 Task: Create Board Brand Development Best Practices to Workspace Coworking Spaces. Create Board Market Segmentation and Targeting Analysis to Workspace Coworking Spaces. Create Board Email Marketing Abandoned Cart Email Strategy and Execution to Workspace Coworking Spaces
Action: Mouse moved to (332, 72)
Screenshot: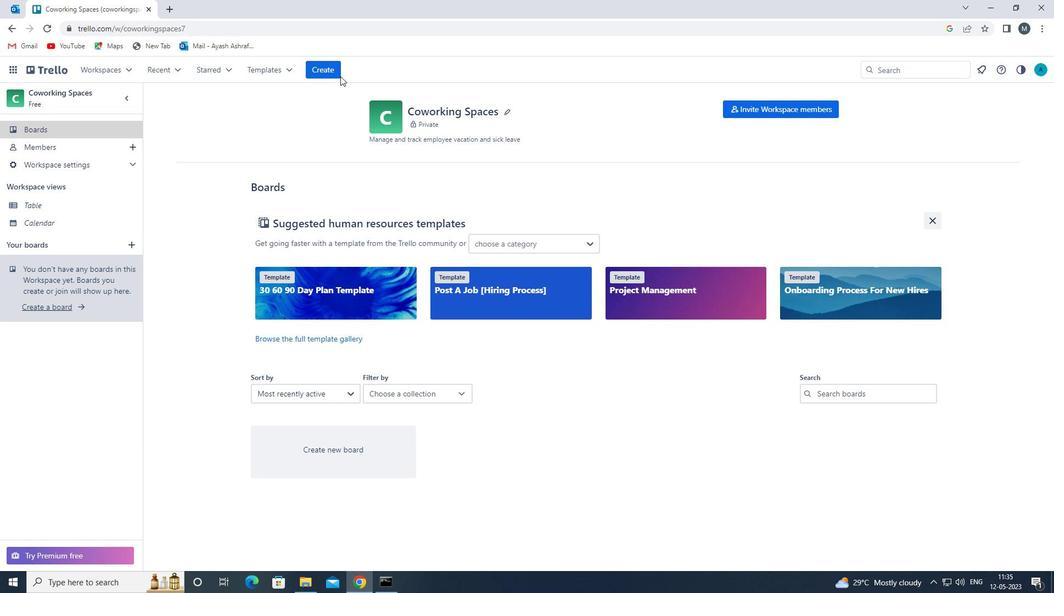 
Action: Mouse pressed left at (332, 72)
Screenshot: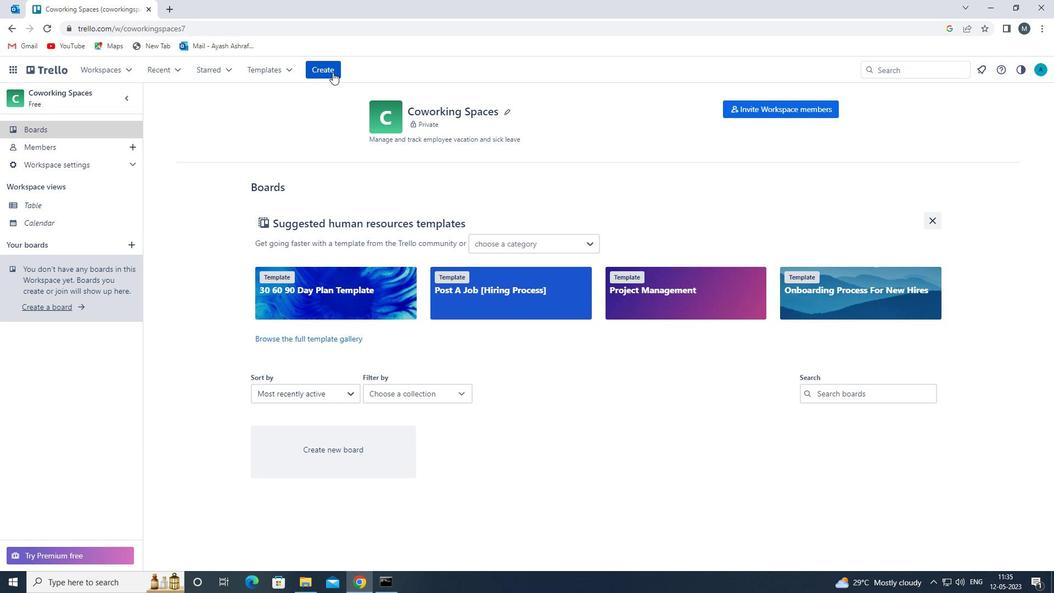 
Action: Mouse moved to (393, 106)
Screenshot: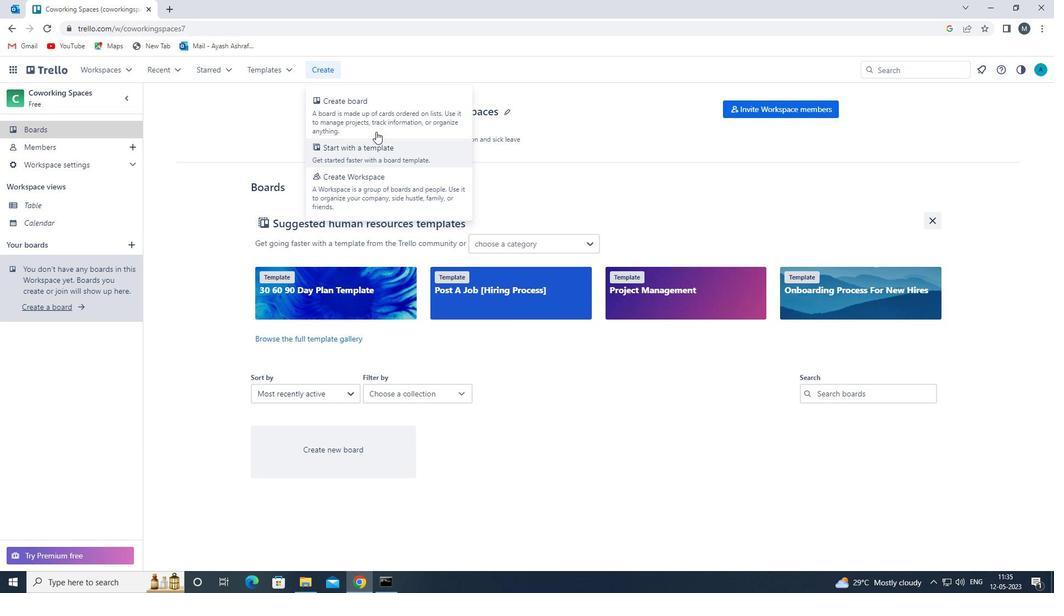 
Action: Mouse pressed left at (393, 106)
Screenshot: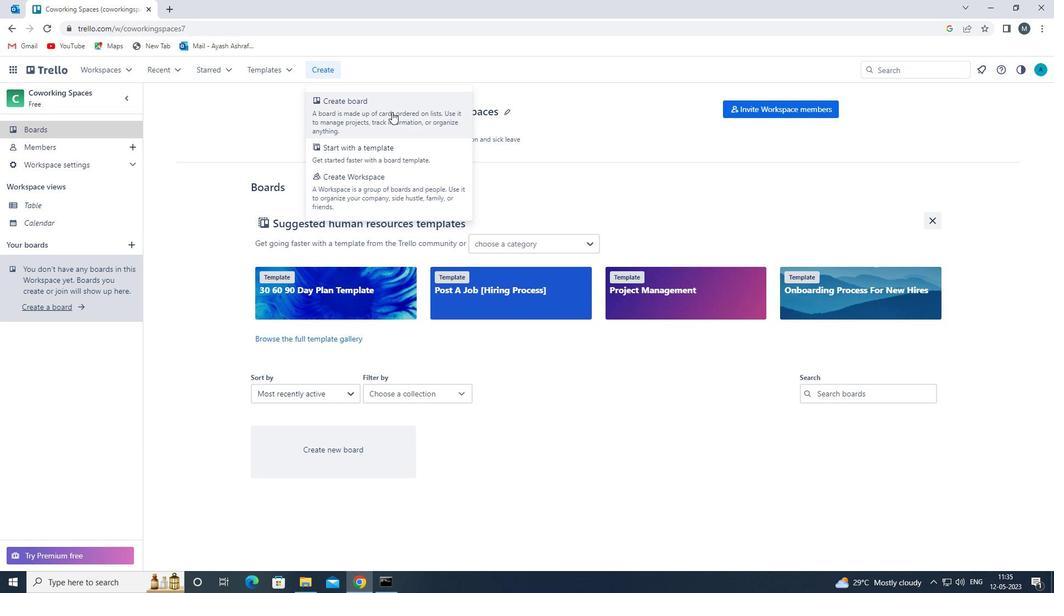 
Action: Mouse moved to (367, 274)
Screenshot: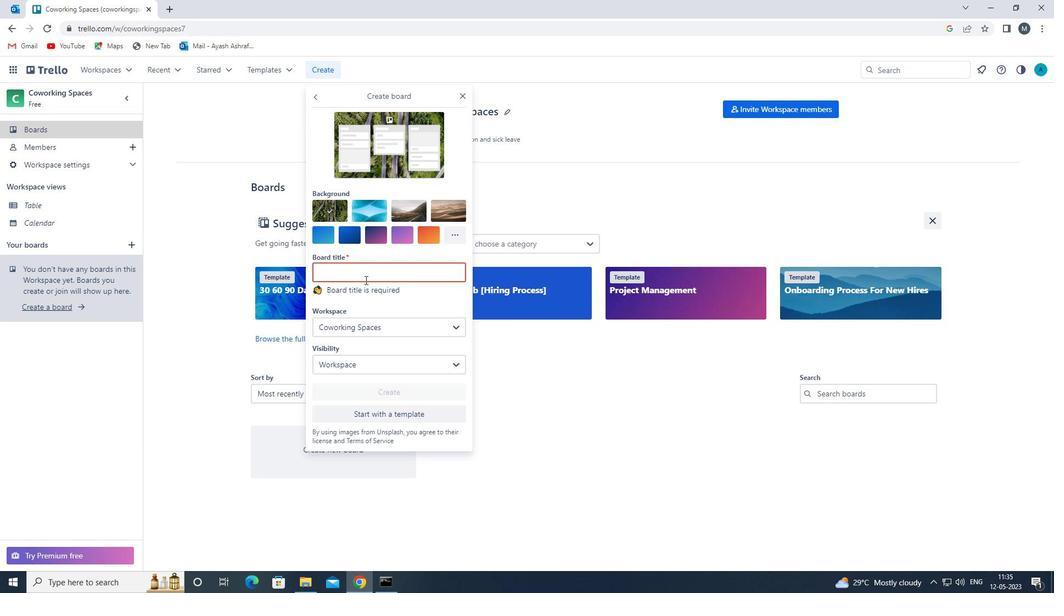 
Action: Mouse pressed left at (367, 274)
Screenshot: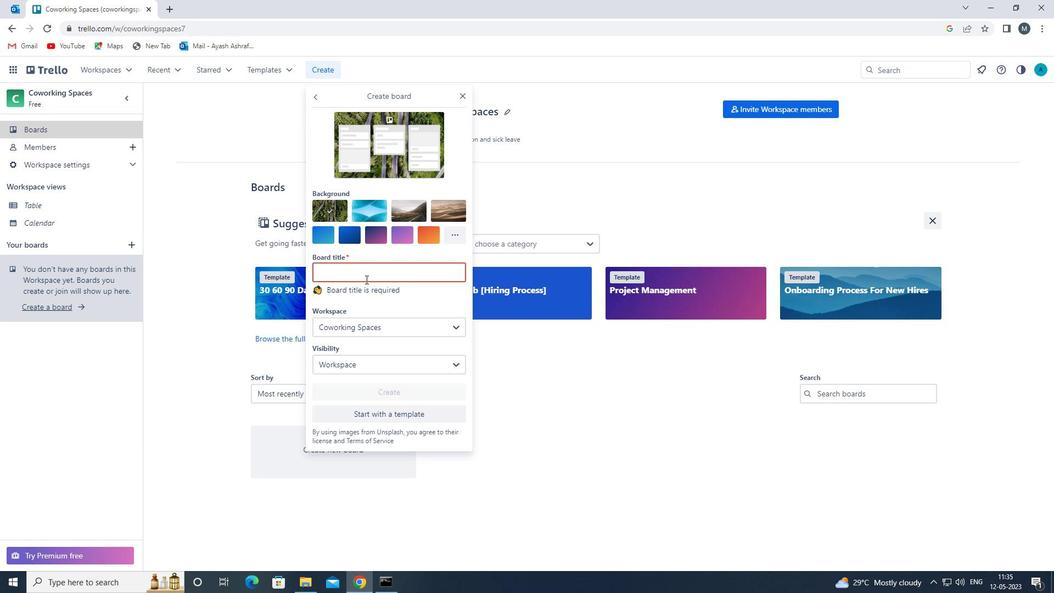
Action: Key pressed <Key.shift>BRAND<Key.space><Key.shift>DEVELOPMENT<Key.space><Key.shift>BEST<Key.space><Key.shift>PRACTICES<Key.space>
Screenshot: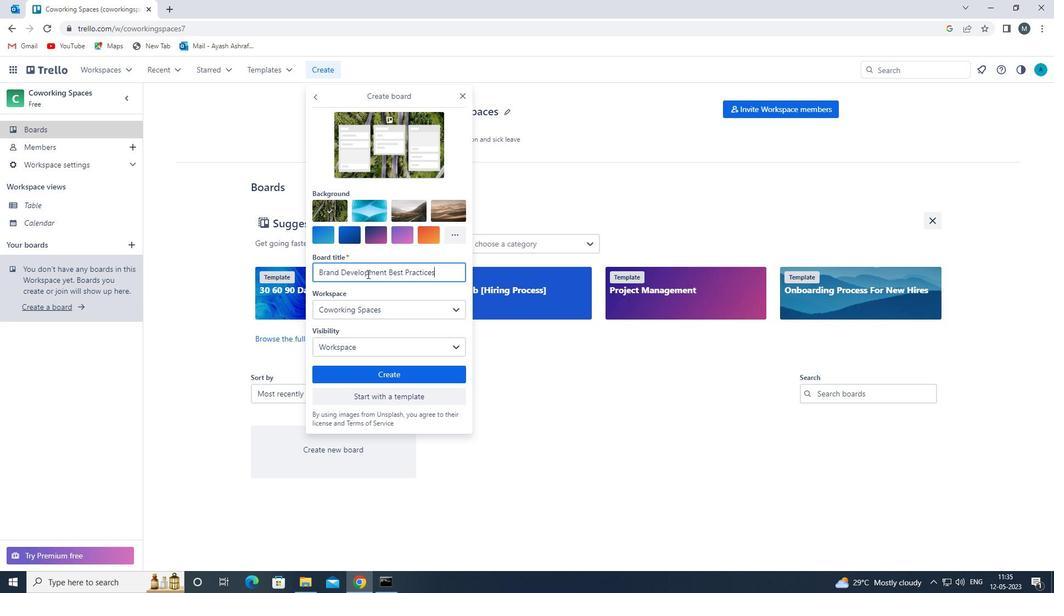 
Action: Mouse moved to (369, 370)
Screenshot: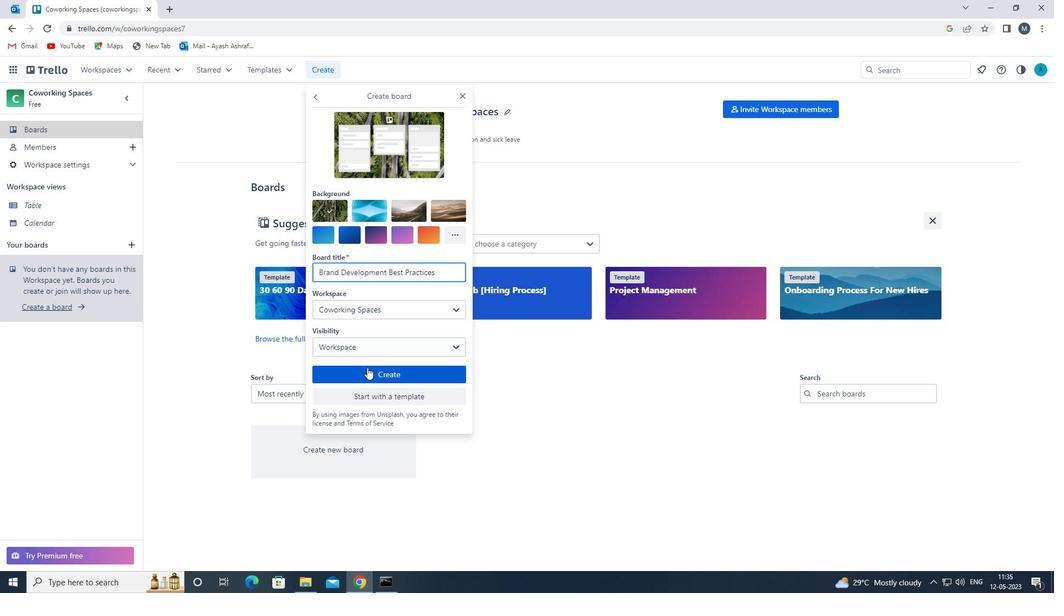 
Action: Mouse pressed left at (369, 370)
Screenshot: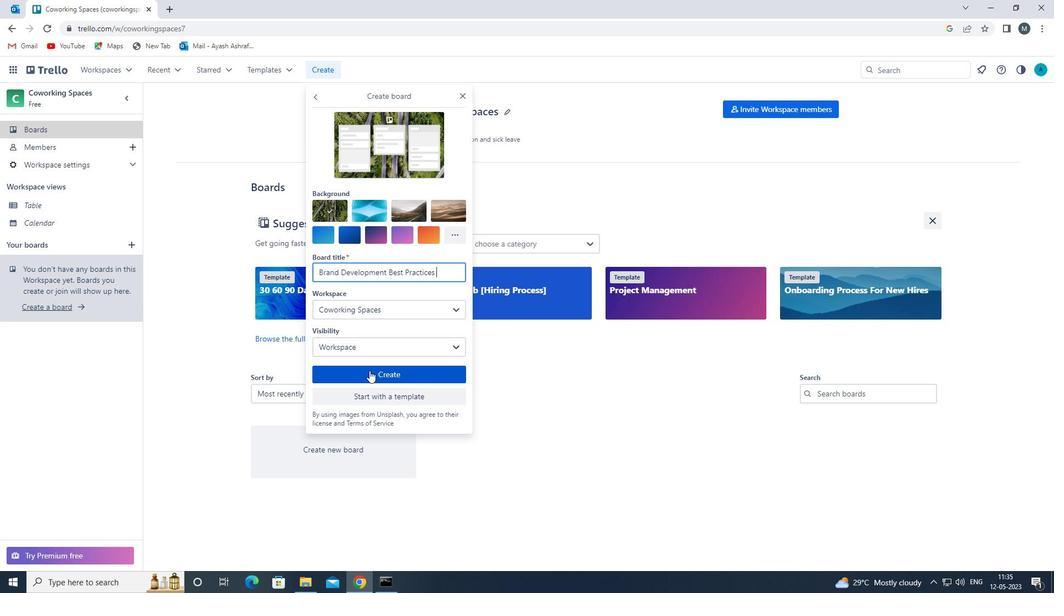 
Action: Mouse moved to (317, 70)
Screenshot: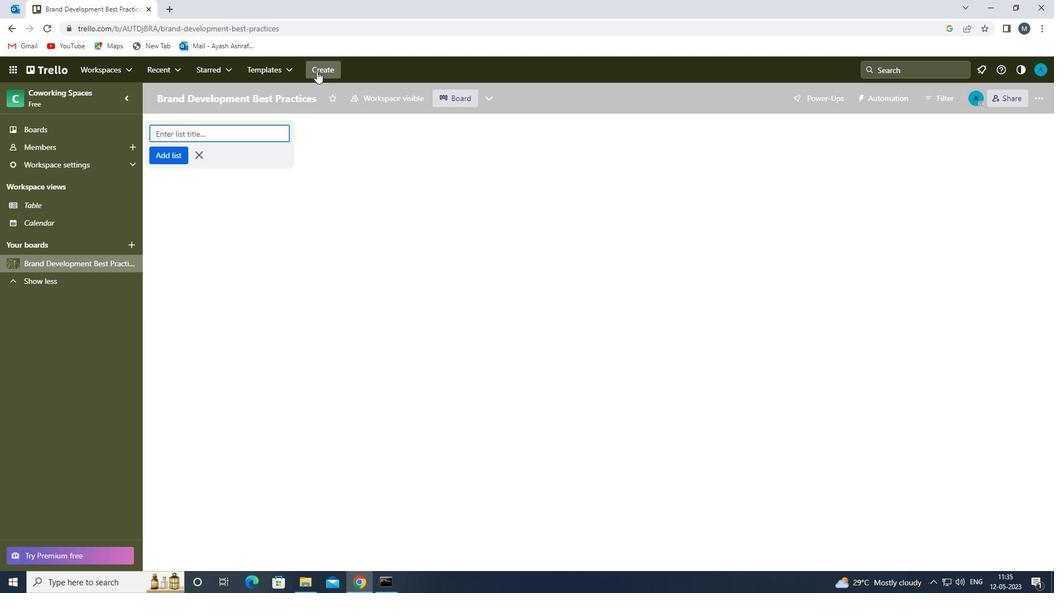 
Action: Mouse pressed left at (317, 70)
Screenshot: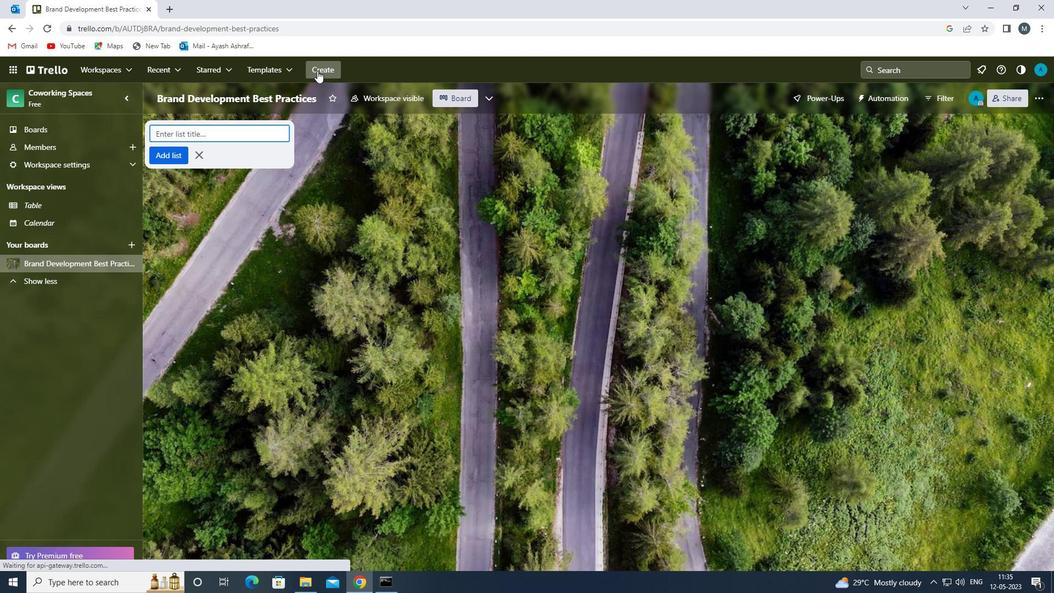 
Action: Mouse moved to (368, 119)
Screenshot: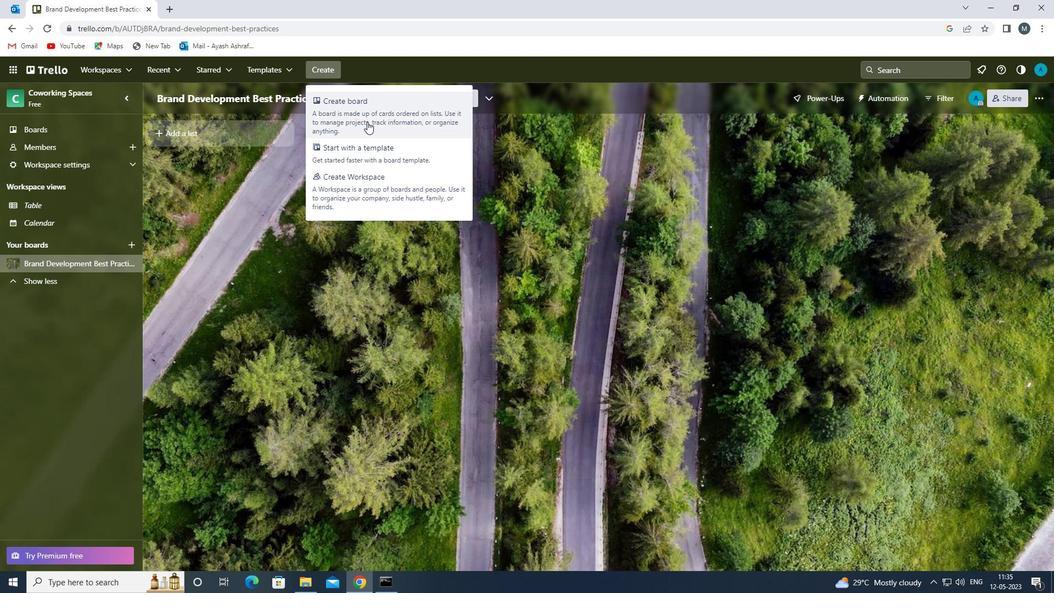 
Action: Mouse pressed left at (368, 119)
Screenshot: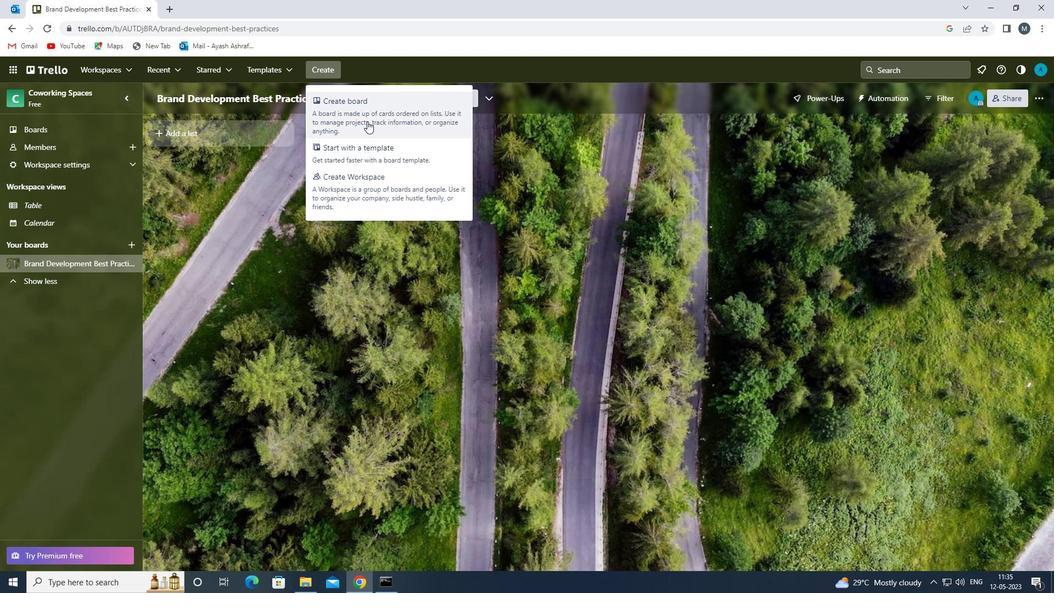 
Action: Mouse moved to (373, 275)
Screenshot: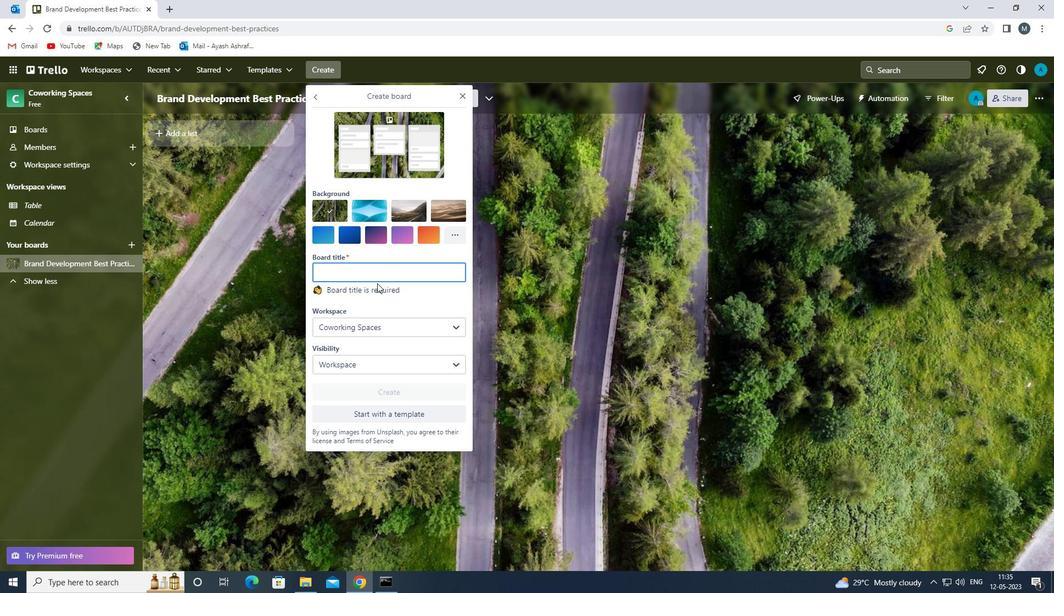 
Action: Mouse pressed left at (373, 275)
Screenshot: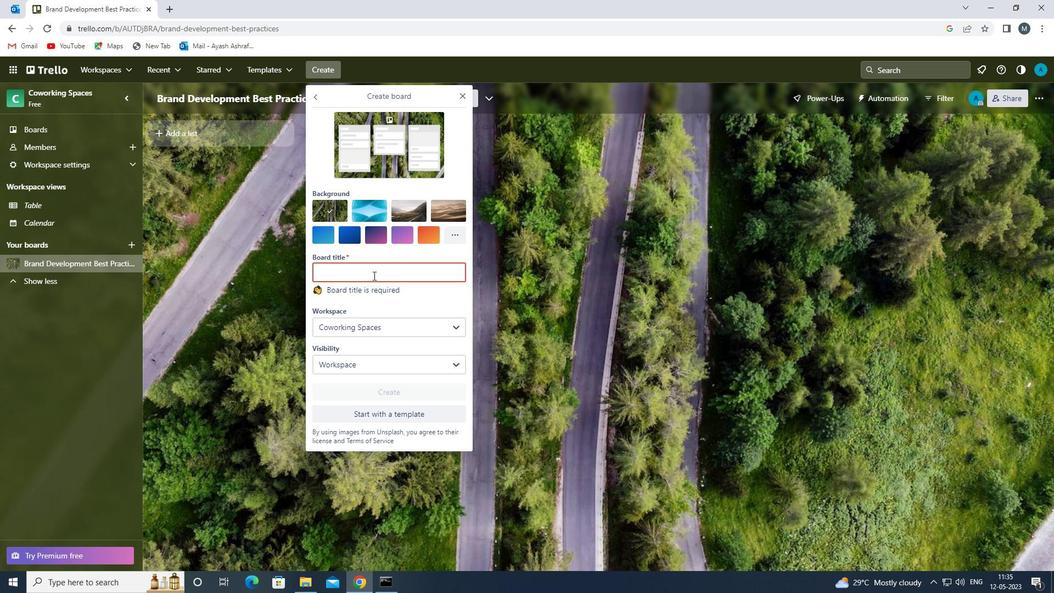 
Action: Key pressed <Key.shift>MARKET<Key.space><Key.shift>SEGMENTATION<Key.space>AND<Key.space><Key.shift>TARGETING<Key.space><Key.shift>ANALYSIS
Screenshot: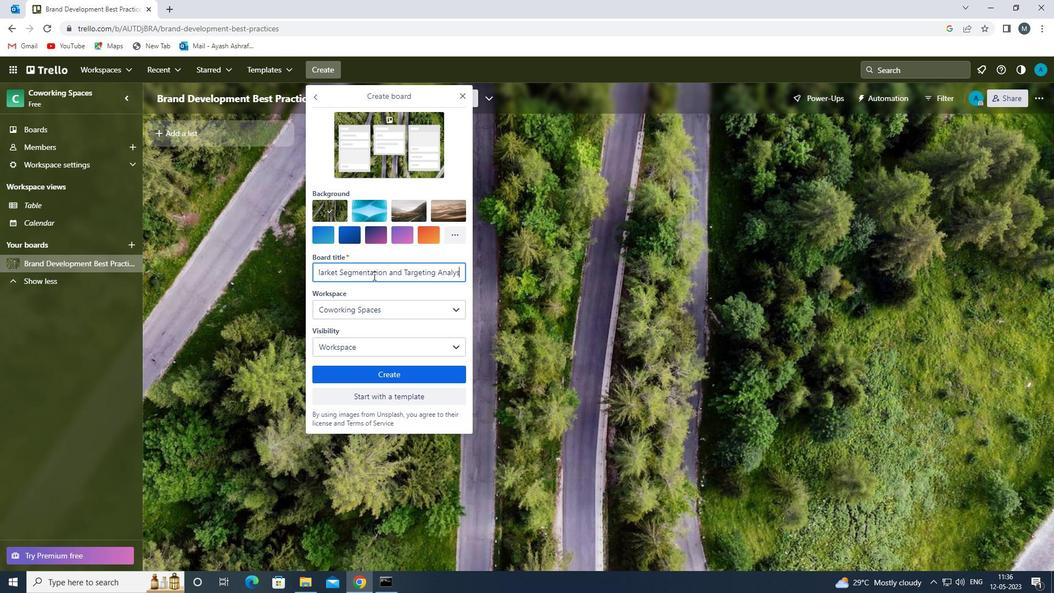 
Action: Mouse moved to (403, 376)
Screenshot: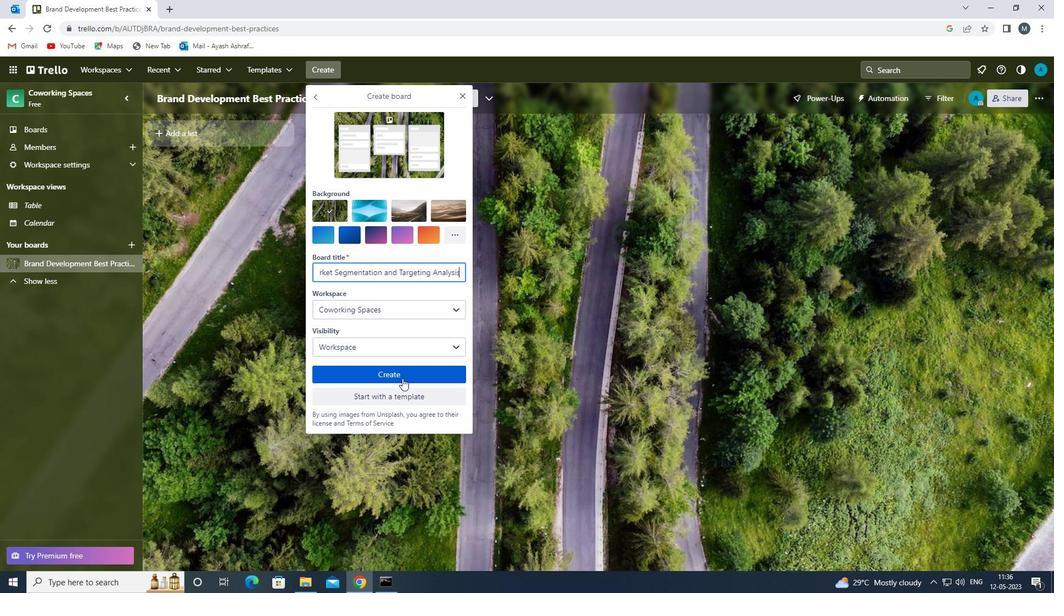 
Action: Mouse pressed left at (403, 376)
Screenshot: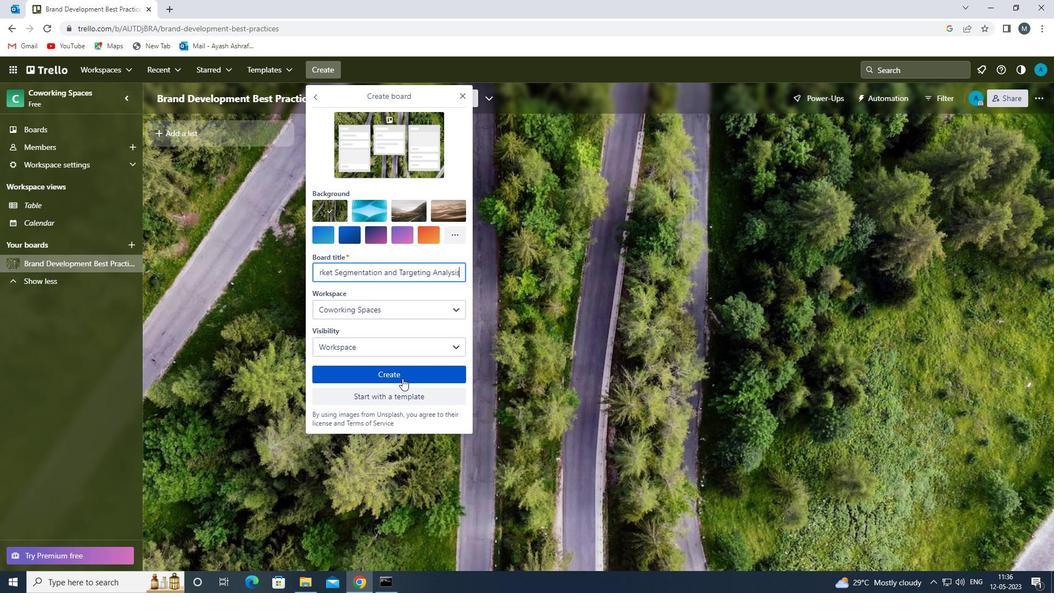 
Action: Mouse moved to (332, 69)
Screenshot: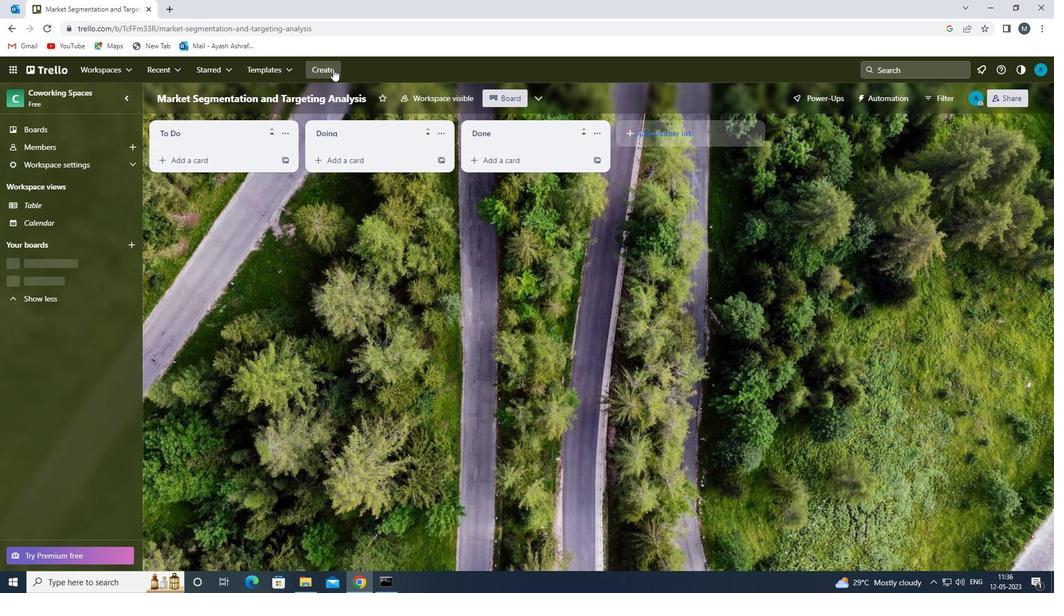 
Action: Mouse pressed left at (332, 69)
Screenshot: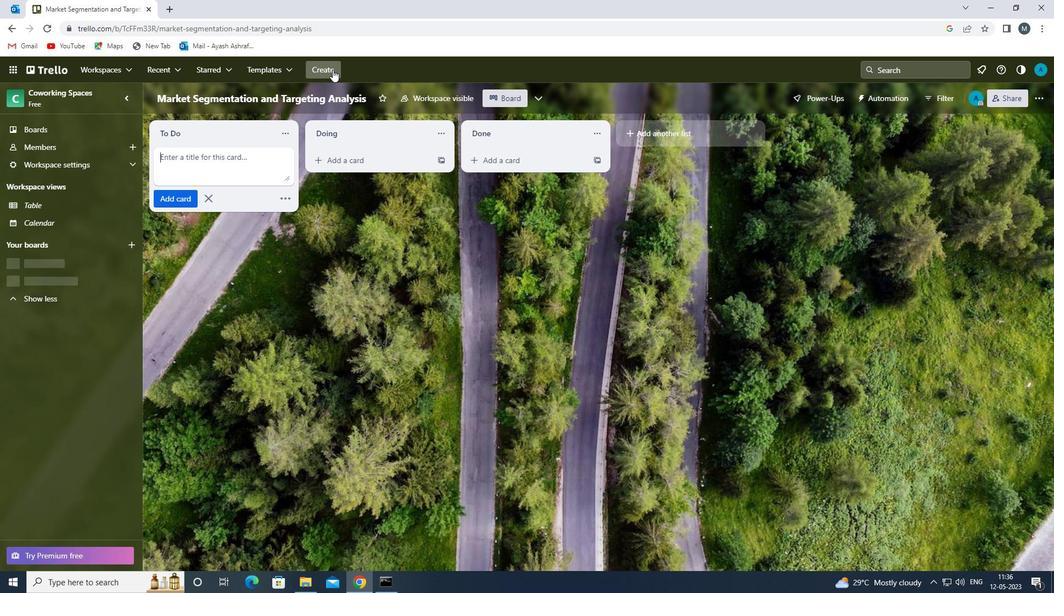 
Action: Mouse moved to (383, 111)
Screenshot: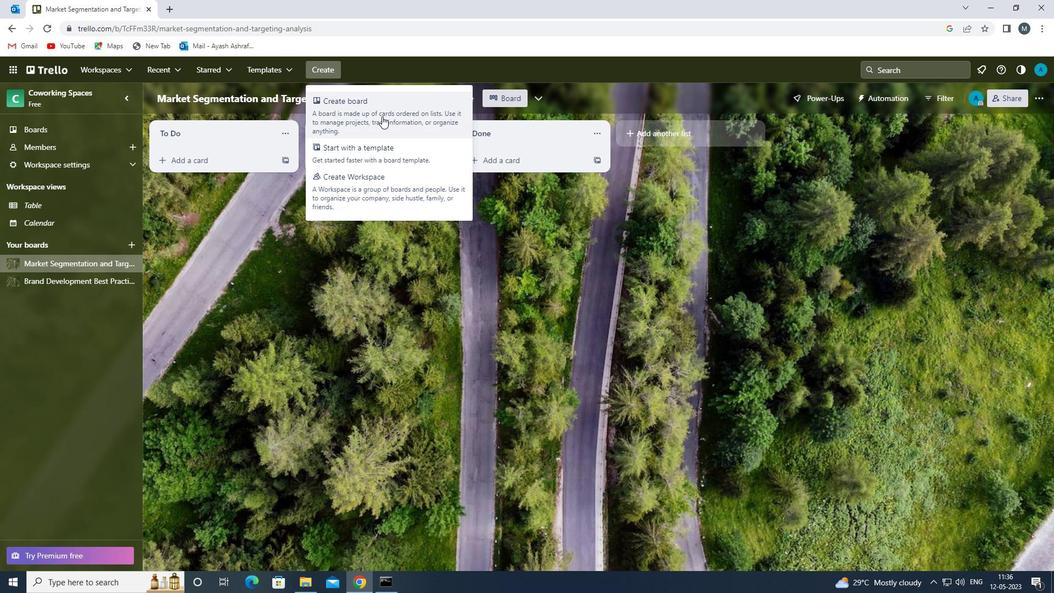 
Action: Mouse pressed left at (383, 111)
Screenshot: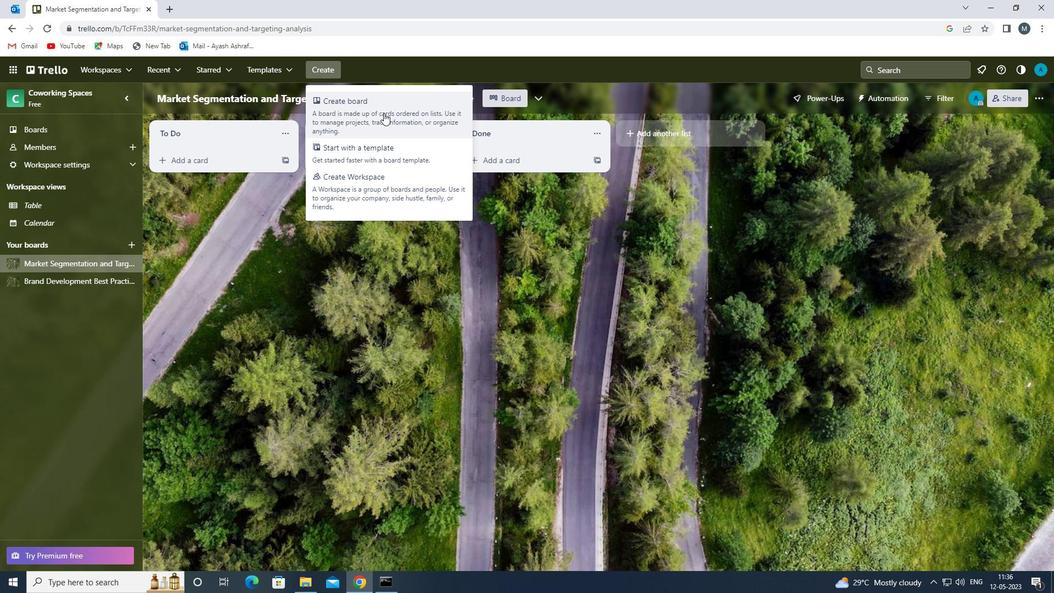 
Action: Mouse moved to (369, 277)
Screenshot: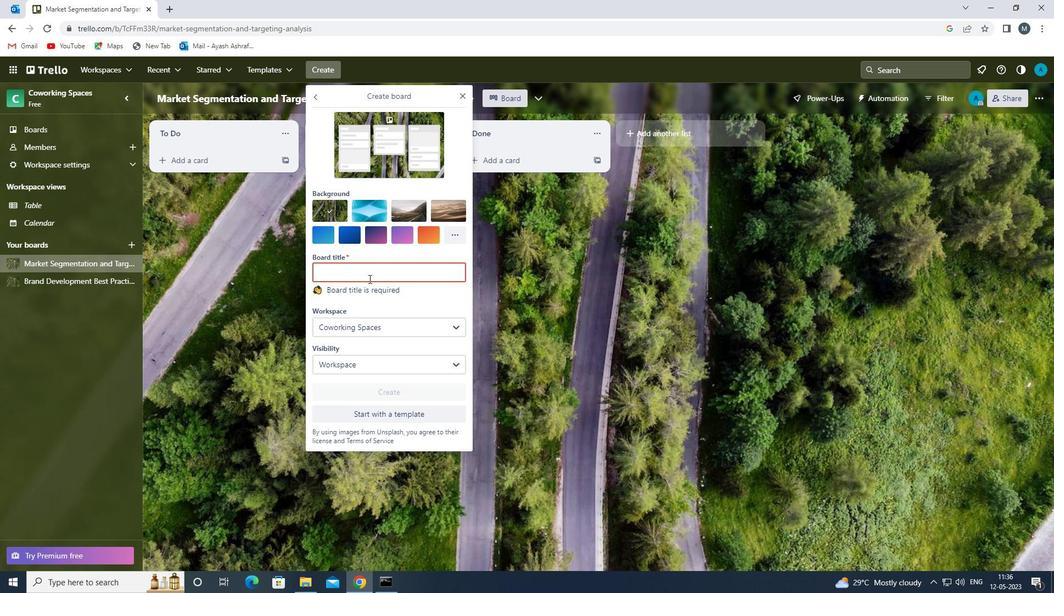 
Action: Mouse pressed left at (369, 277)
Screenshot: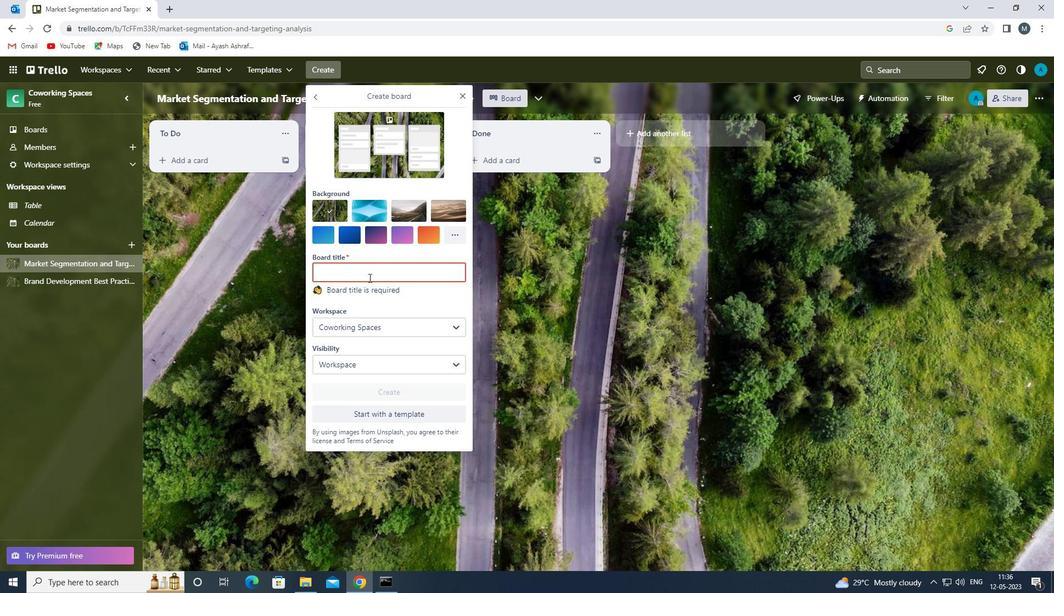 
Action: Mouse moved to (369, 276)
Screenshot: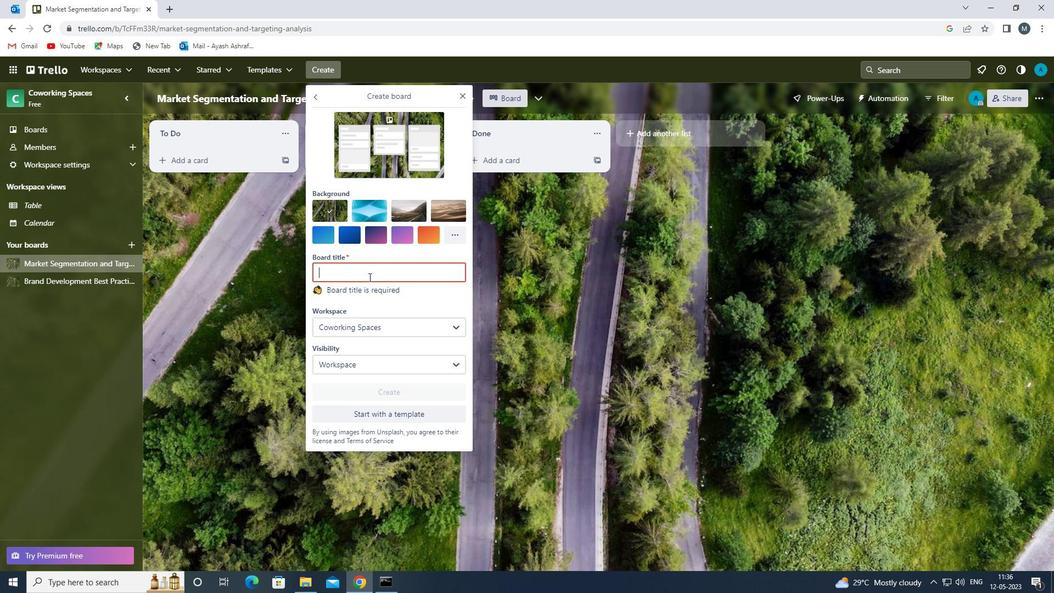
Action: Key pressed <Key.shift><Key.shift><Key.shift><Key.shift><Key.shift><Key.shift><Key.shift>EMAIL<Key.space><Key.shift>MARKETING<Key.space><Key.shift>ABANDONED<Key.space><Key.shift><Key.shift><Key.shift><Key.shift><Key.shift><Key.shift><Key.shift><Key.shift><Key.shift>CRT<Key.backspace><Key.backspace><Key.backspace><Key.shift><Key.shift><Key.shift><Key.shift><Key.shift>CART<Key.space><Key.shift><Key.shift><Key.shift><Key.shift>EMAIL<Key.space><Key.shift>STRATEGY<Key.space>AND<Key.space><Key.shift>EXECUTION
Screenshot: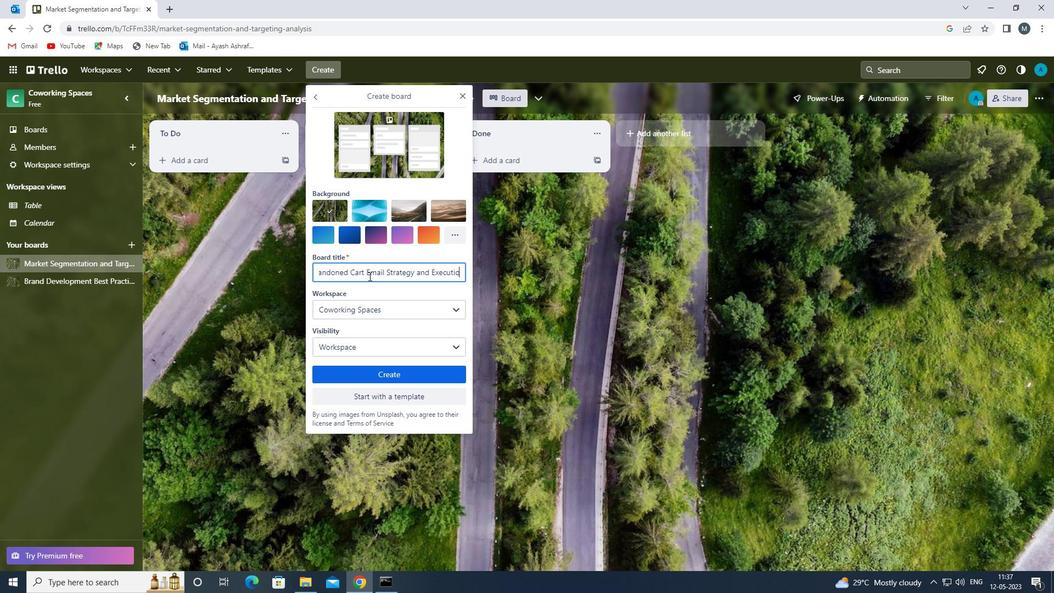 
Action: Mouse moved to (394, 374)
Screenshot: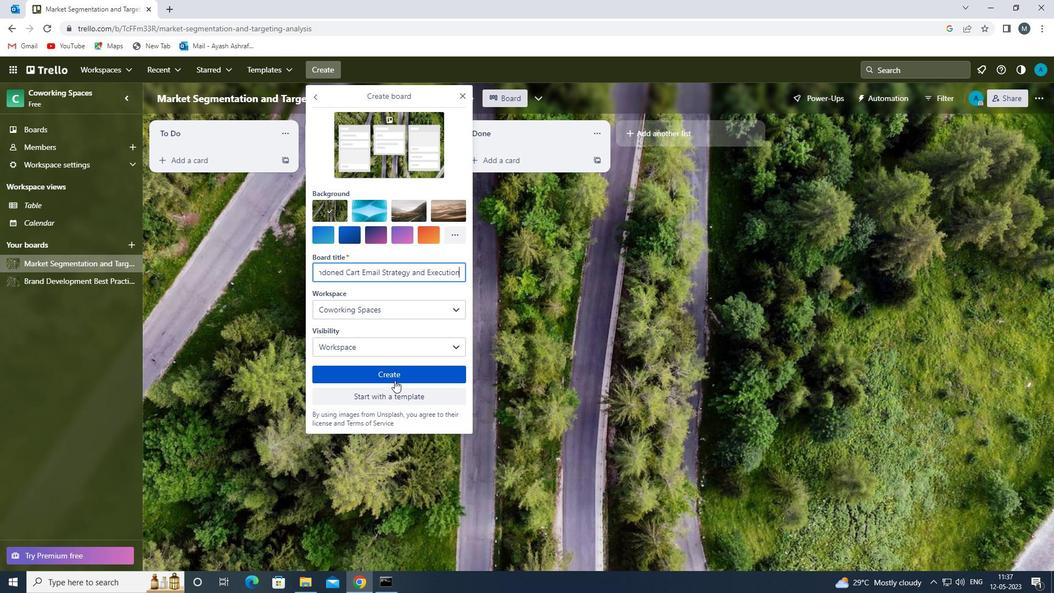 
Action: Mouse pressed left at (394, 374)
Screenshot: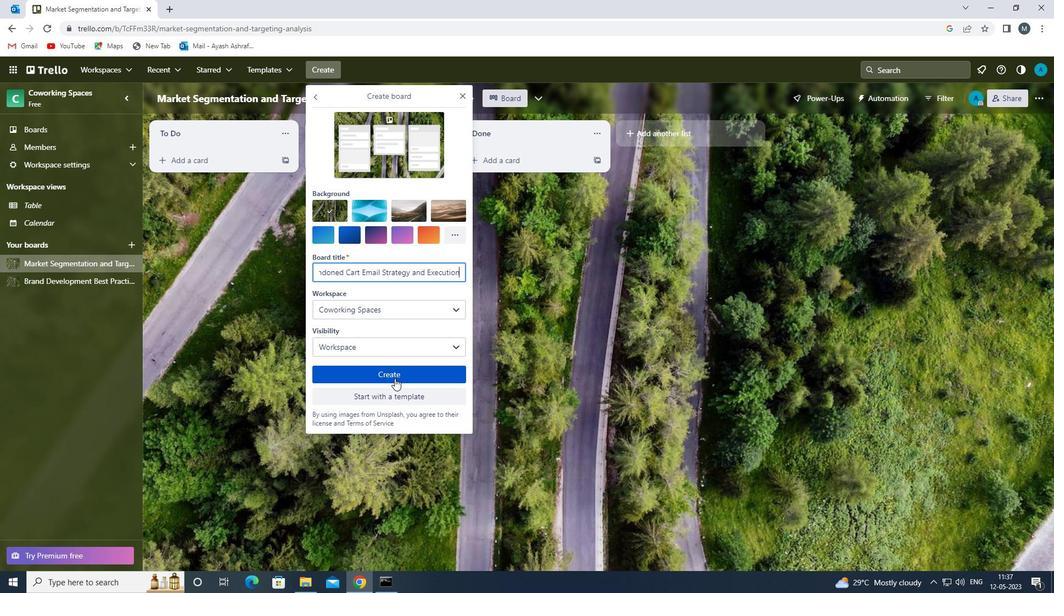 
Action: Mouse moved to (425, 155)
Screenshot: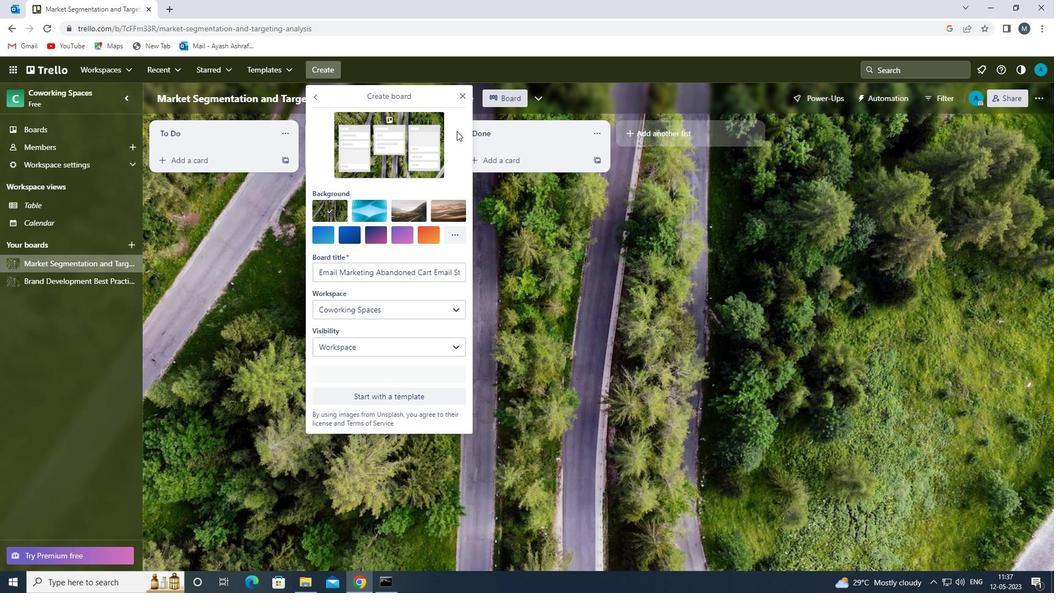 
Action: Mouse scrolled (425, 156) with delta (0, 0)
Screenshot: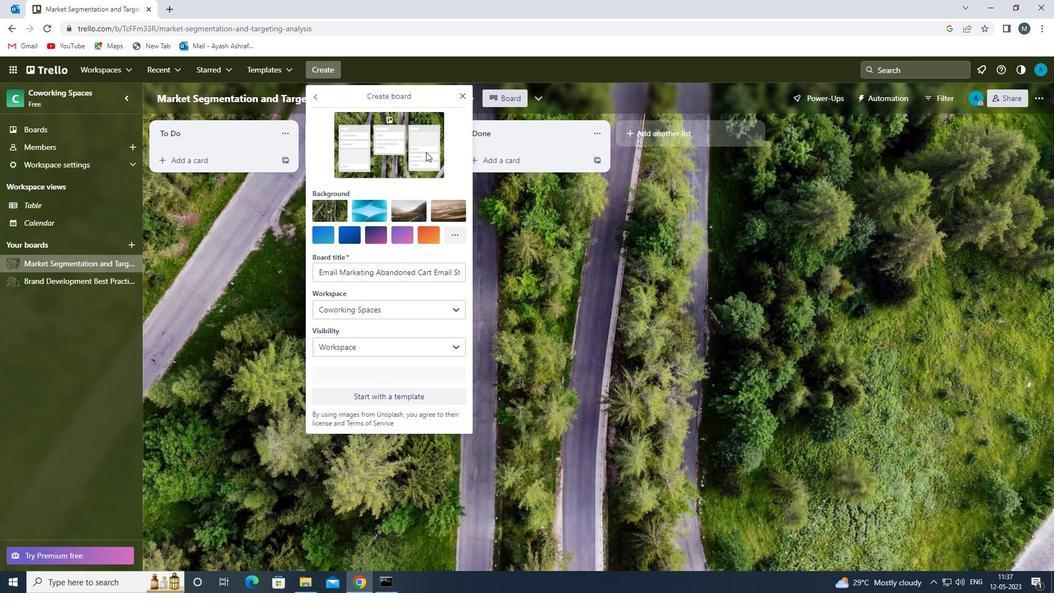 
Action: Mouse scrolled (425, 156) with delta (0, 0)
Screenshot: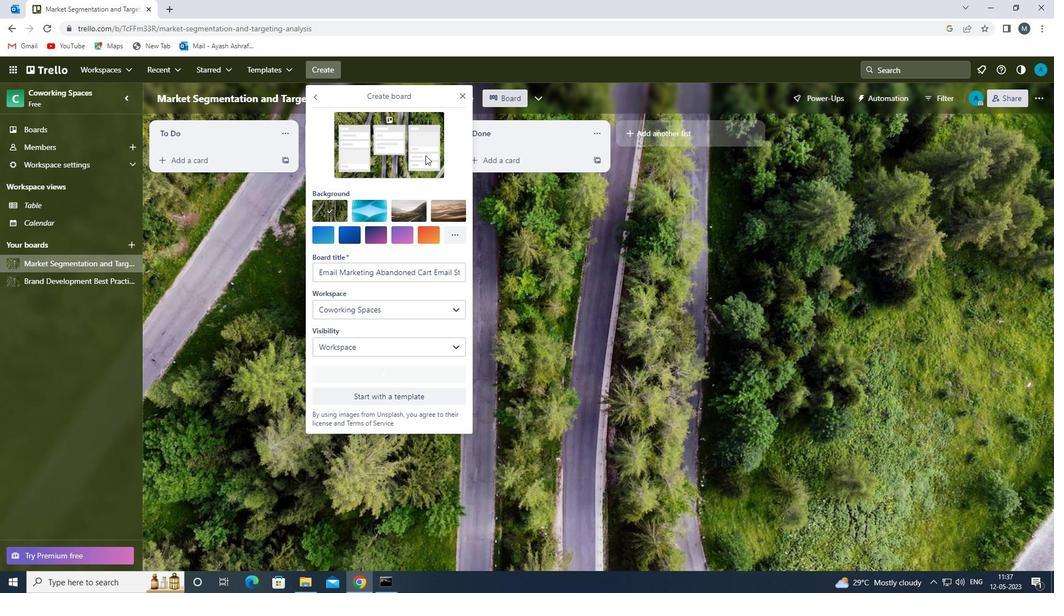 
Action: Mouse scrolled (425, 156) with delta (0, 0)
Screenshot: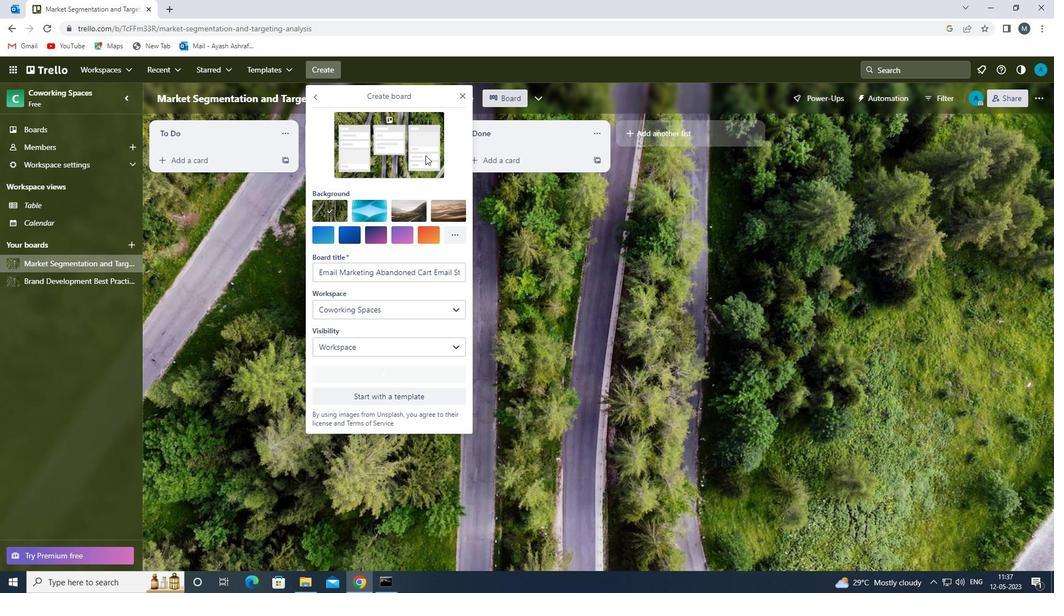 
Action: Mouse moved to (462, 97)
Screenshot: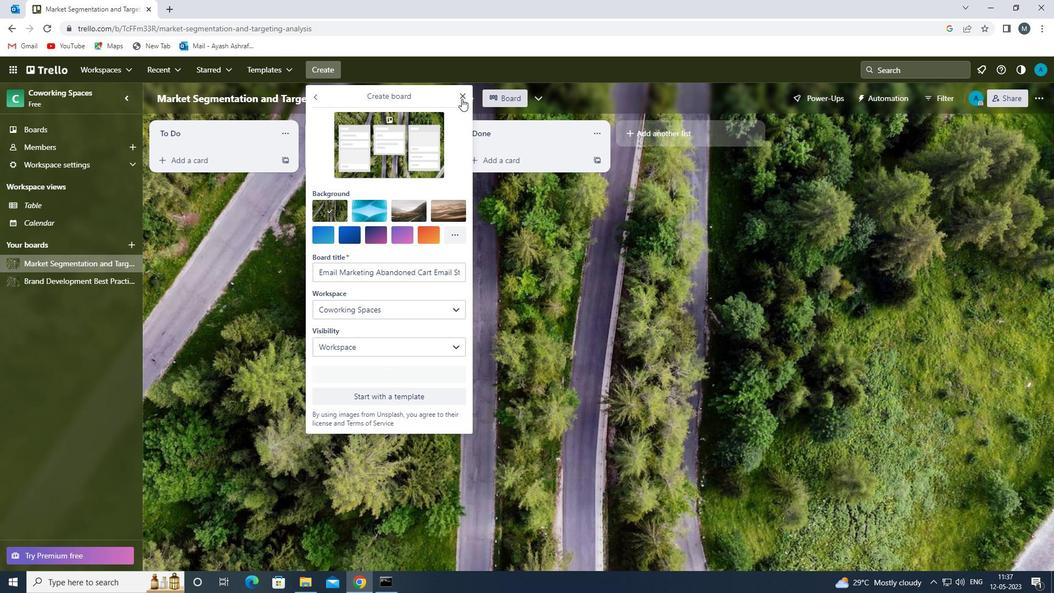 
Action: Mouse pressed left at (462, 97)
Screenshot: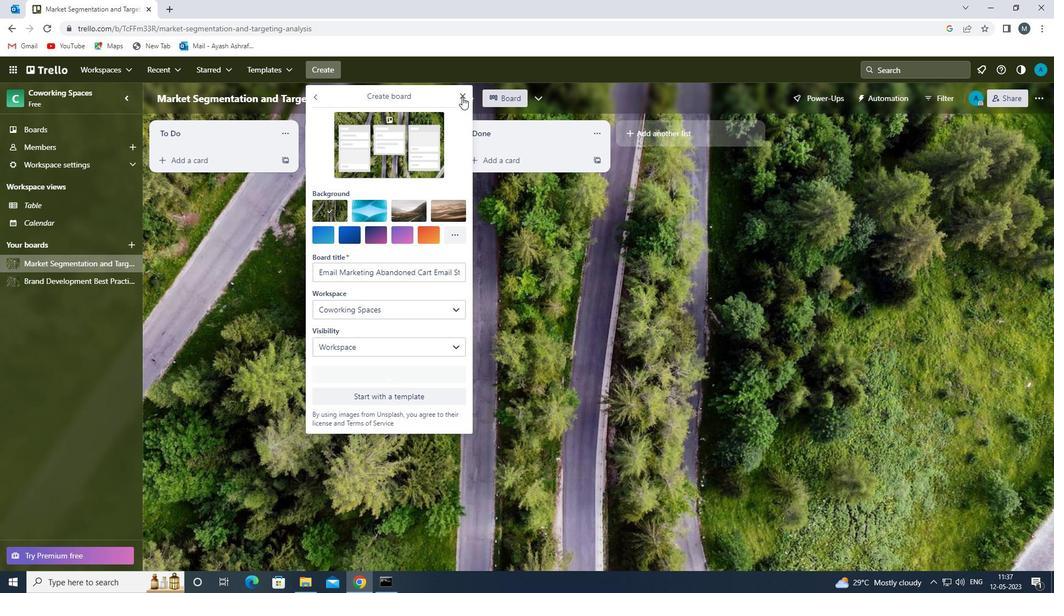 
Action: Mouse moved to (396, 202)
Screenshot: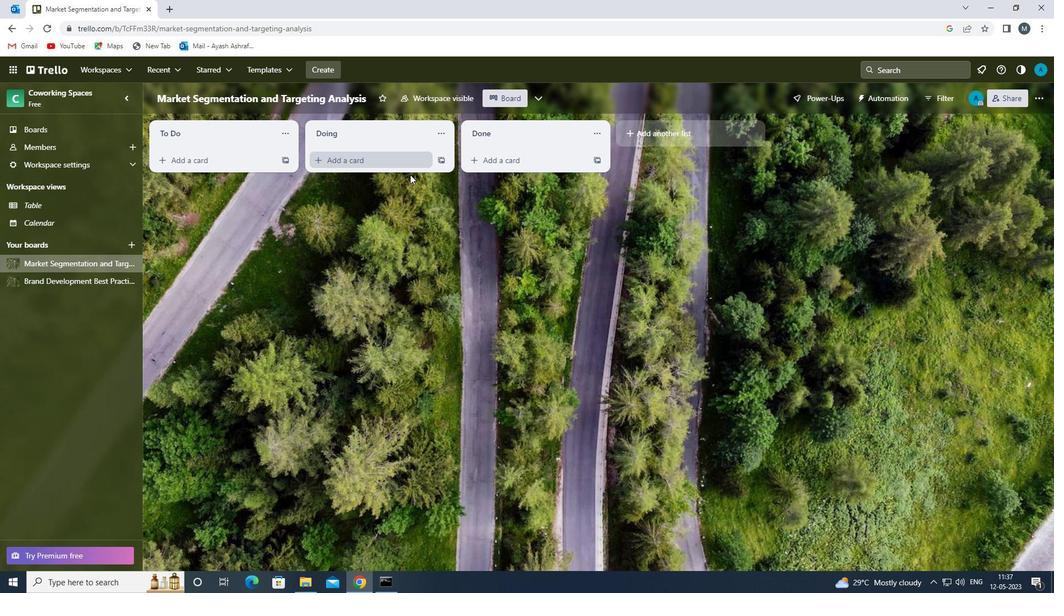 
